 Task: Move the task Improve user input sanitization for better security to the section To-Do in the project TransferLine and sort the tasks in the project by Last modified on.
Action: Mouse moved to (345, 223)
Screenshot: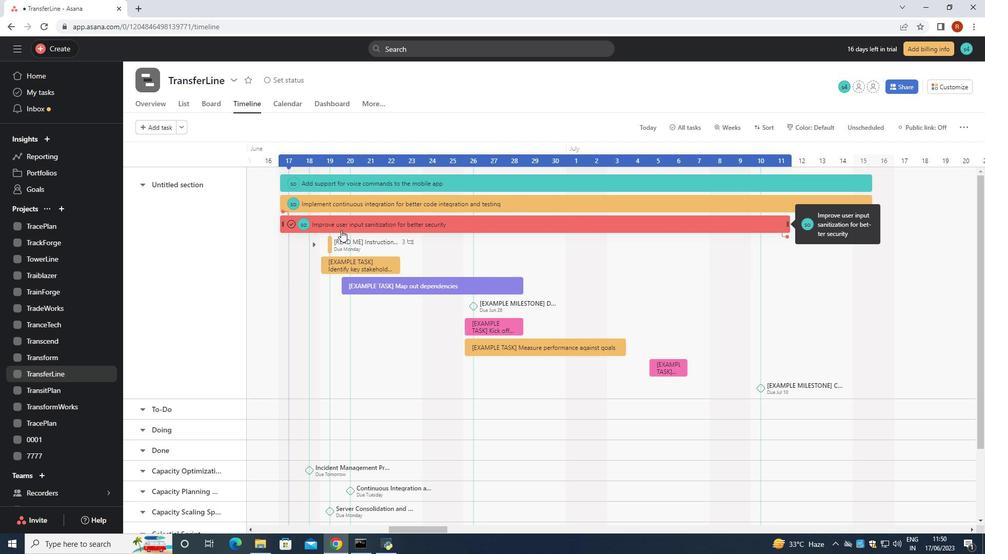 
Action: Mouse pressed left at (345, 223)
Screenshot: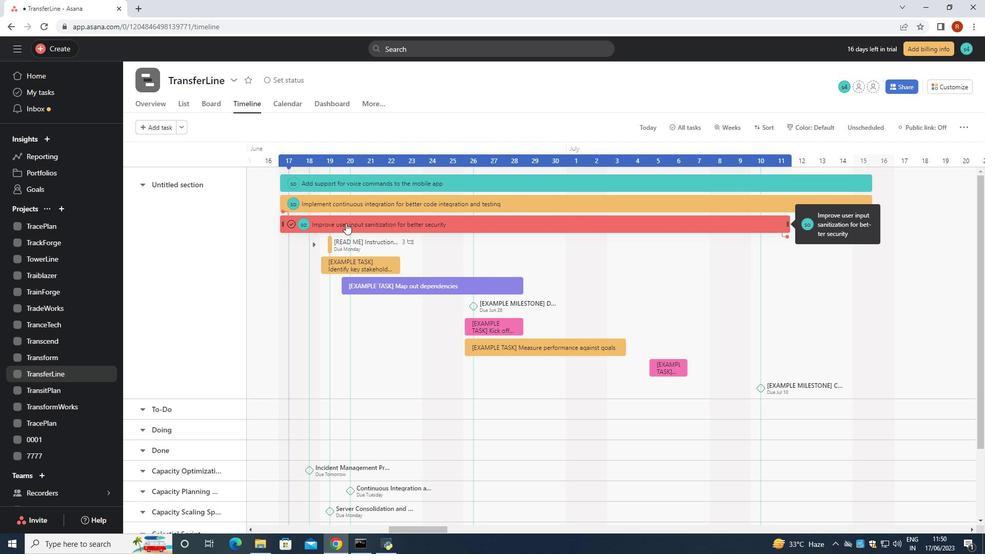 
Action: Mouse moved to (807, 225)
Screenshot: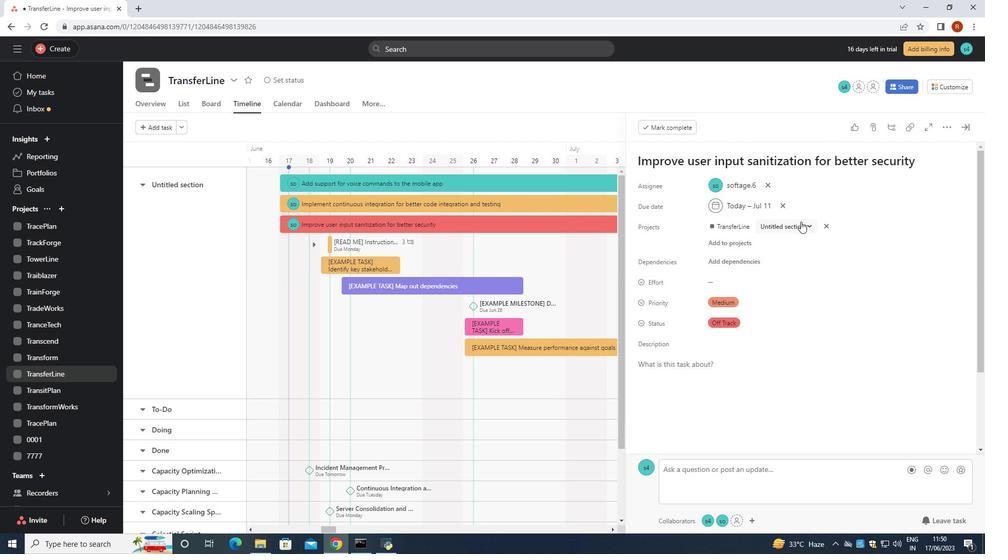 
Action: Mouse pressed left at (807, 225)
Screenshot: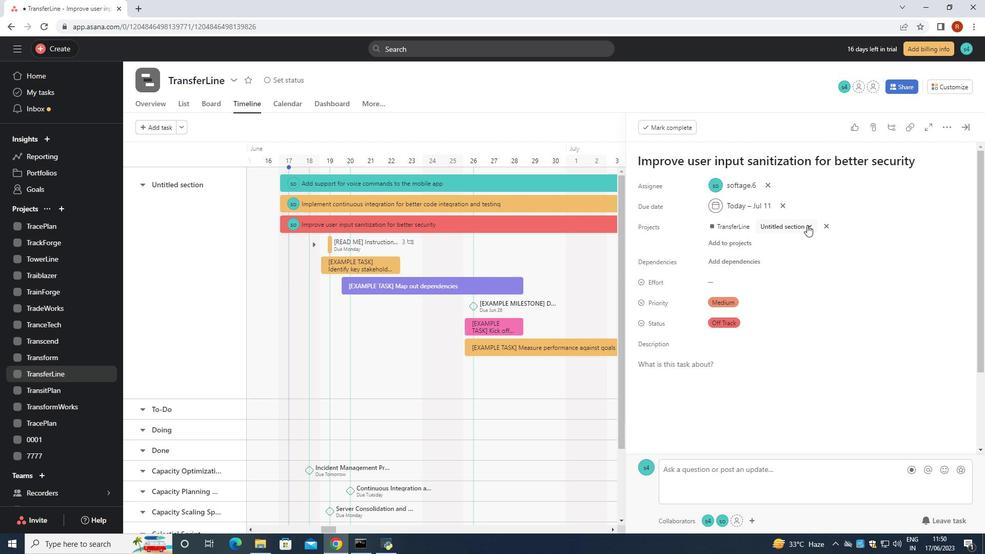 
Action: Mouse moved to (744, 265)
Screenshot: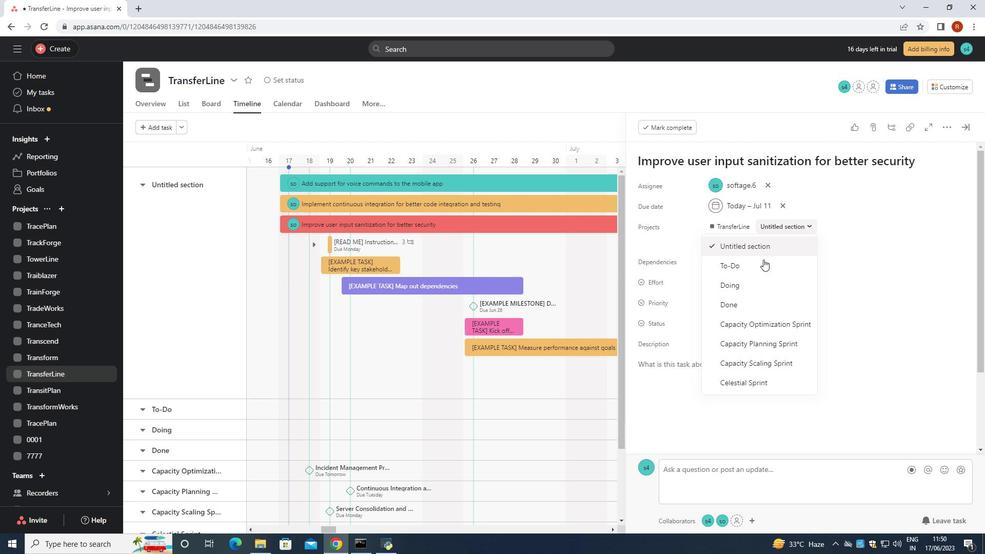 
Action: Mouse pressed left at (744, 265)
Screenshot: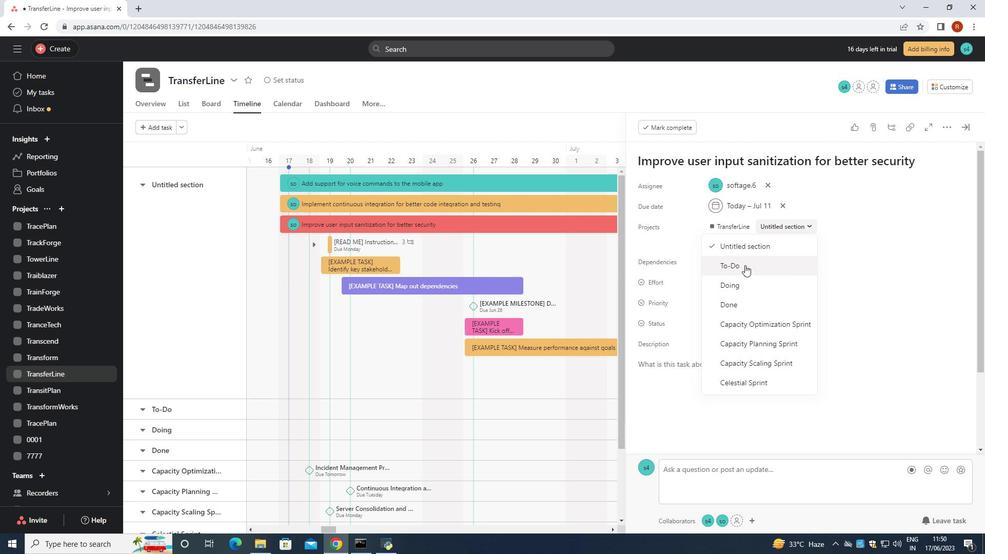 
Action: Mouse moved to (971, 127)
Screenshot: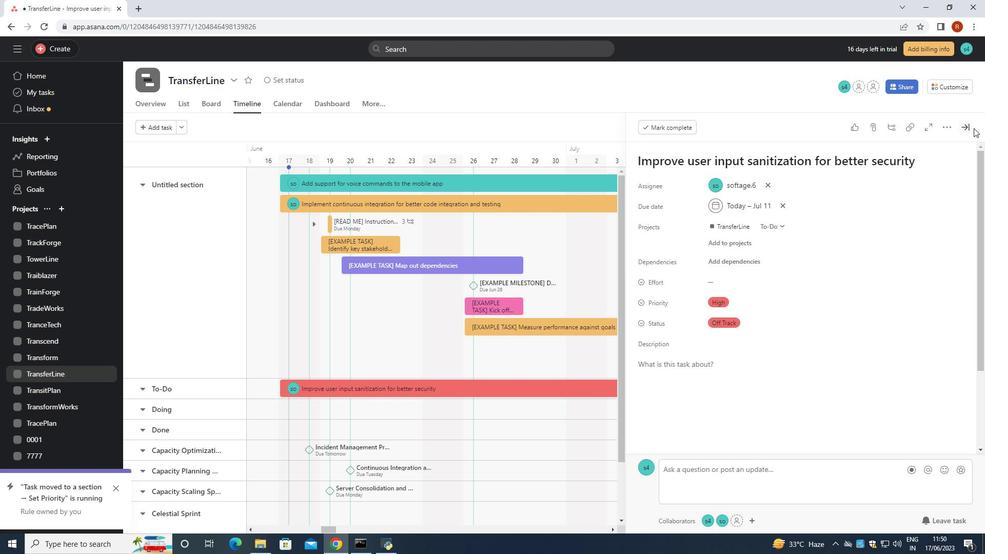 
Action: Mouse pressed left at (971, 127)
Screenshot: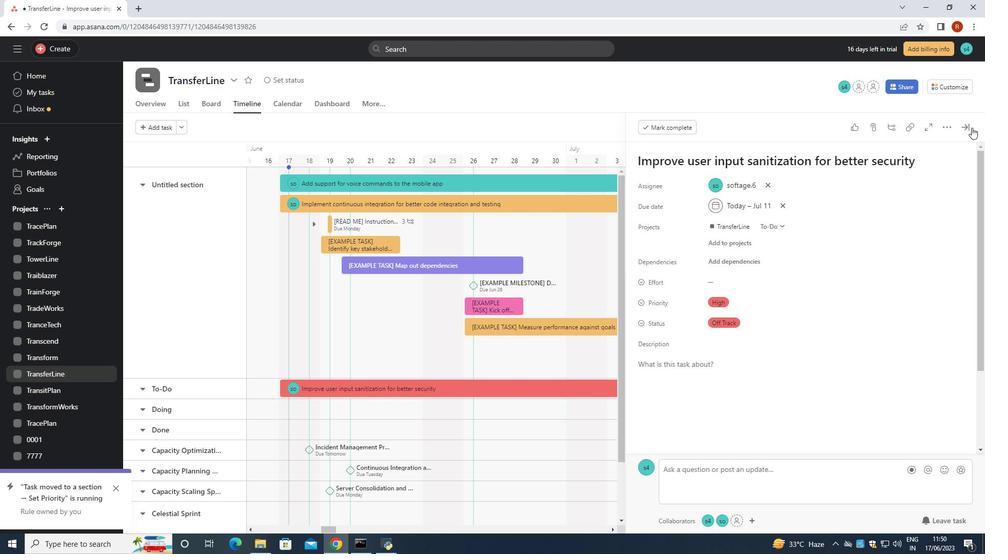 
Action: Mouse moved to (182, 99)
Screenshot: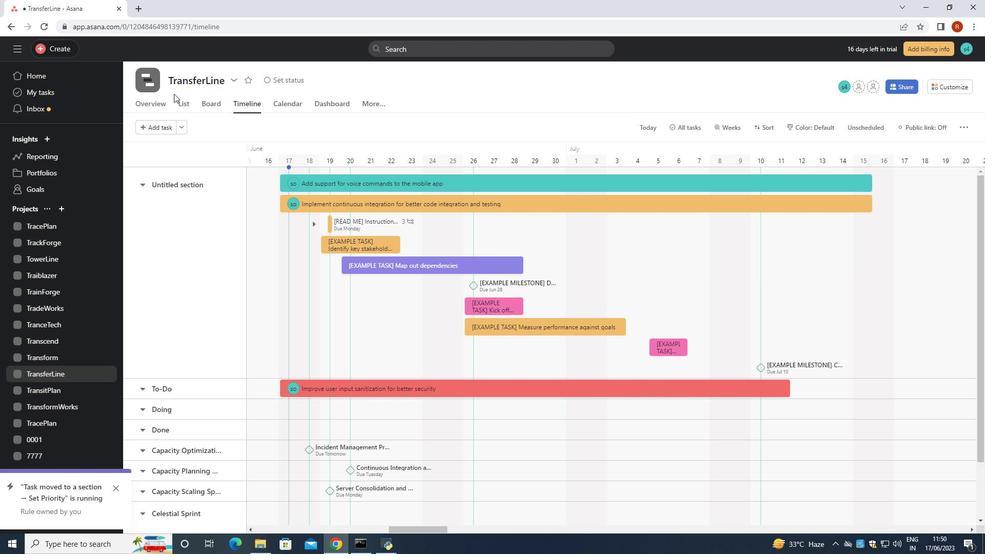 
Action: Mouse pressed left at (182, 99)
Screenshot: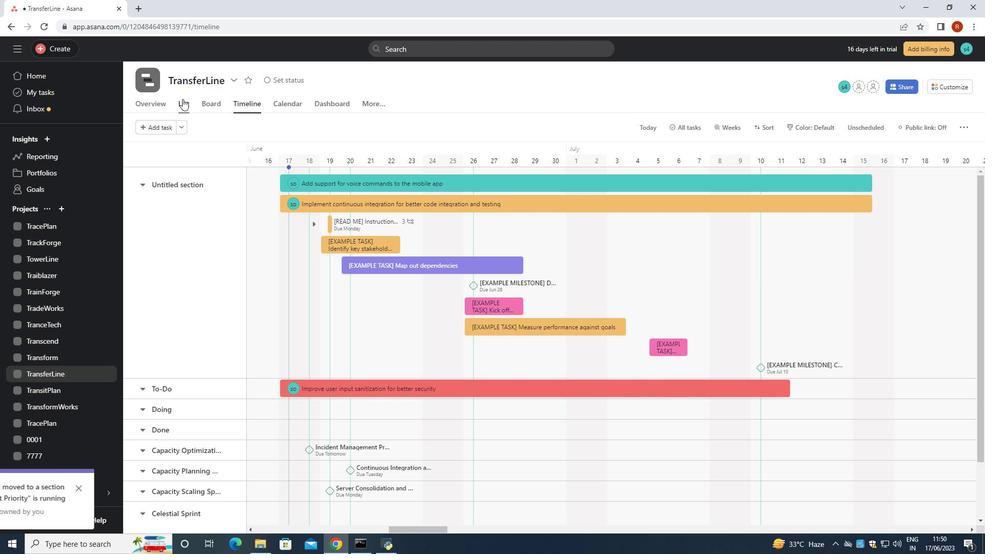 
Action: Mouse moved to (247, 127)
Screenshot: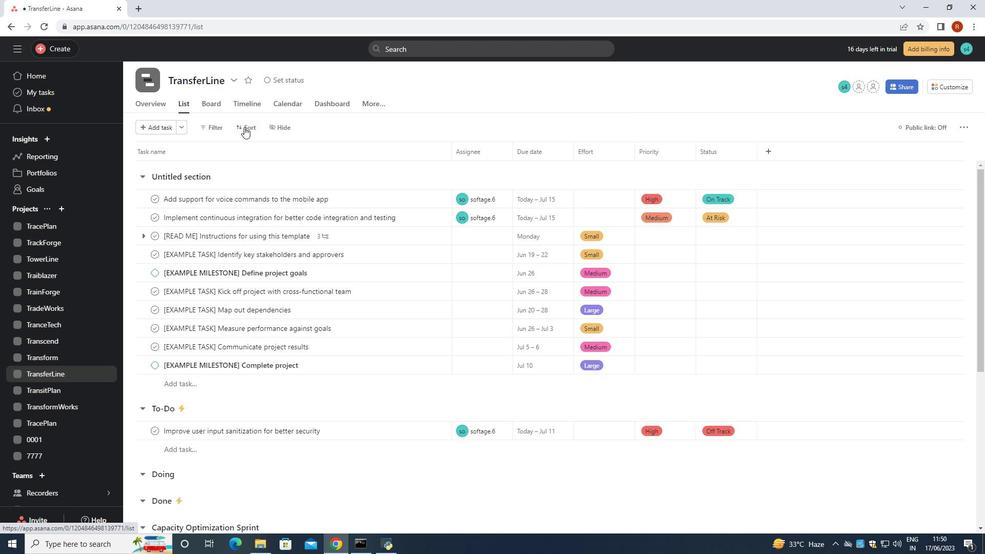 
Action: Mouse pressed left at (247, 127)
Screenshot: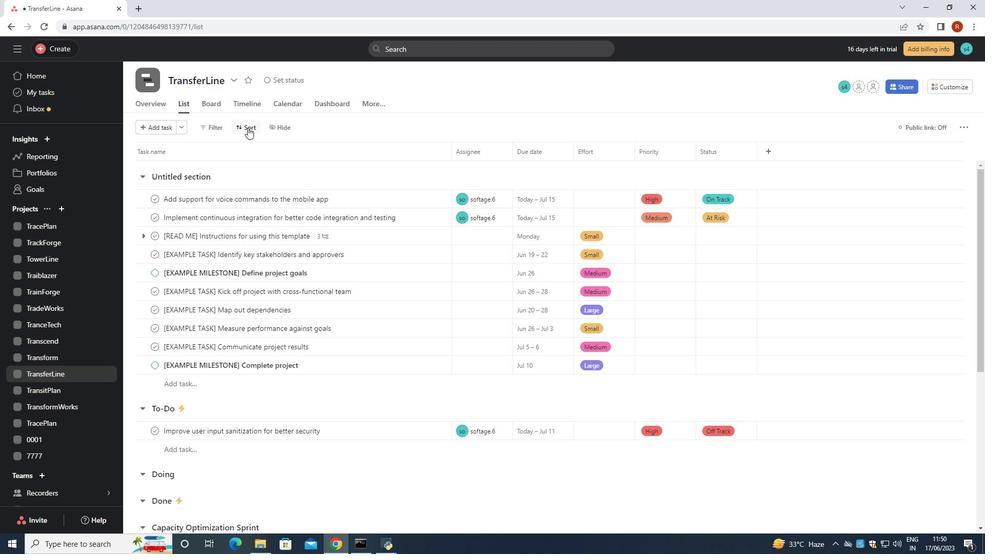 
Action: Mouse moved to (283, 274)
Screenshot: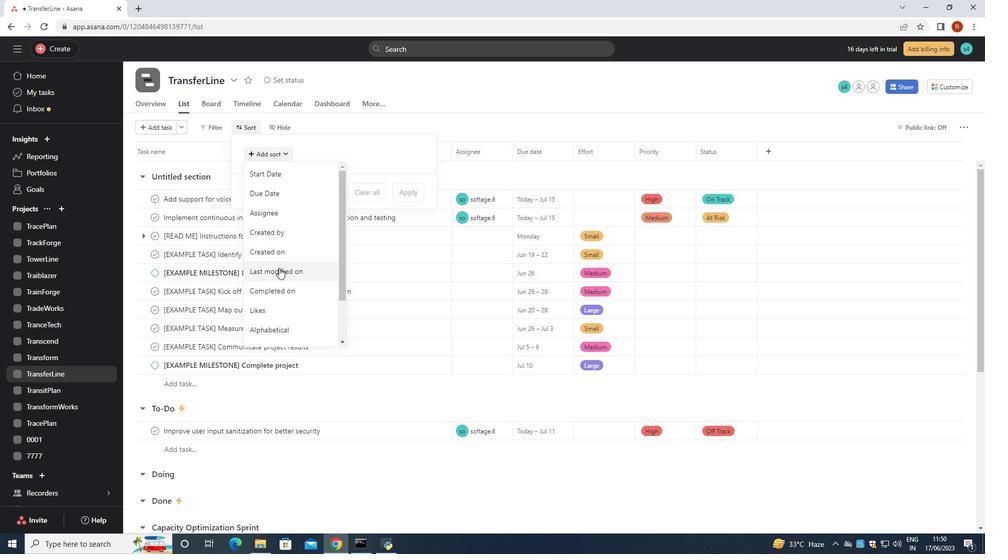 
Action: Mouse scrolled (283, 274) with delta (0, 0)
Screenshot: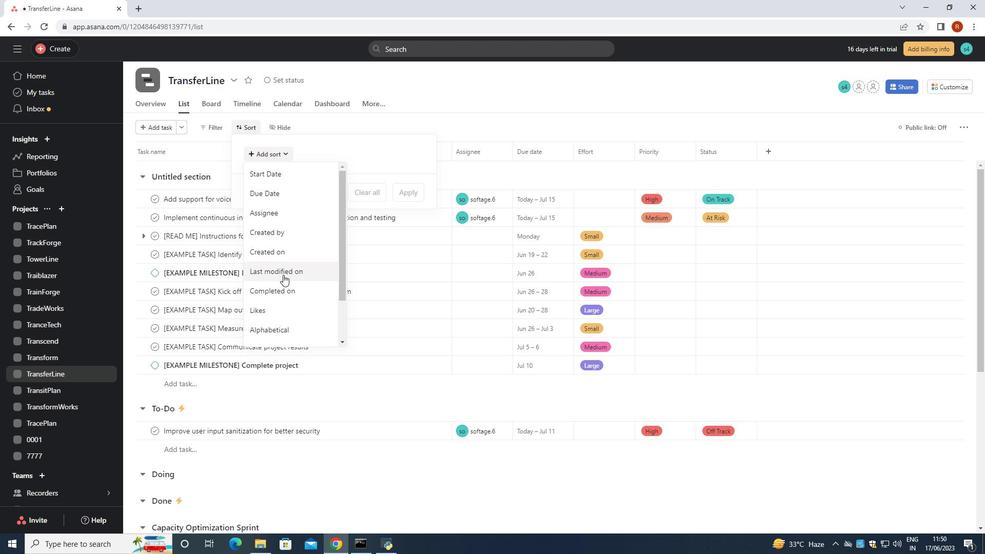 
Action: Mouse moved to (283, 276)
Screenshot: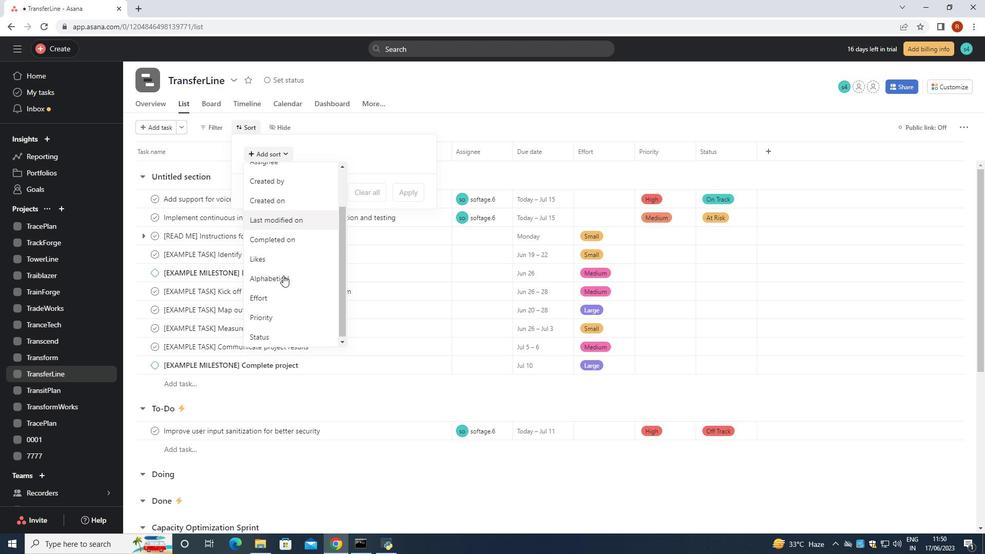 
Action: Mouse scrolled (283, 276) with delta (0, 0)
Screenshot: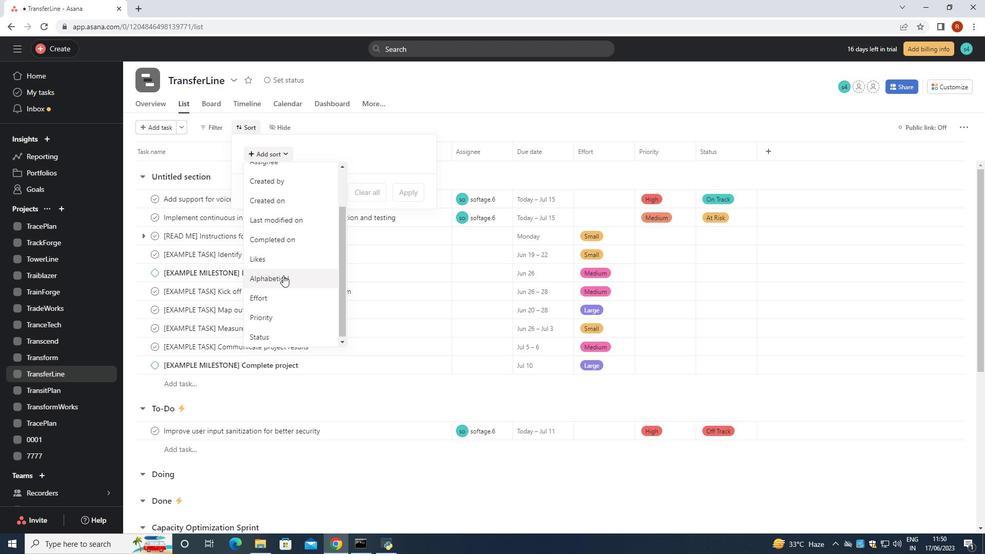 
Action: Mouse moved to (283, 279)
Screenshot: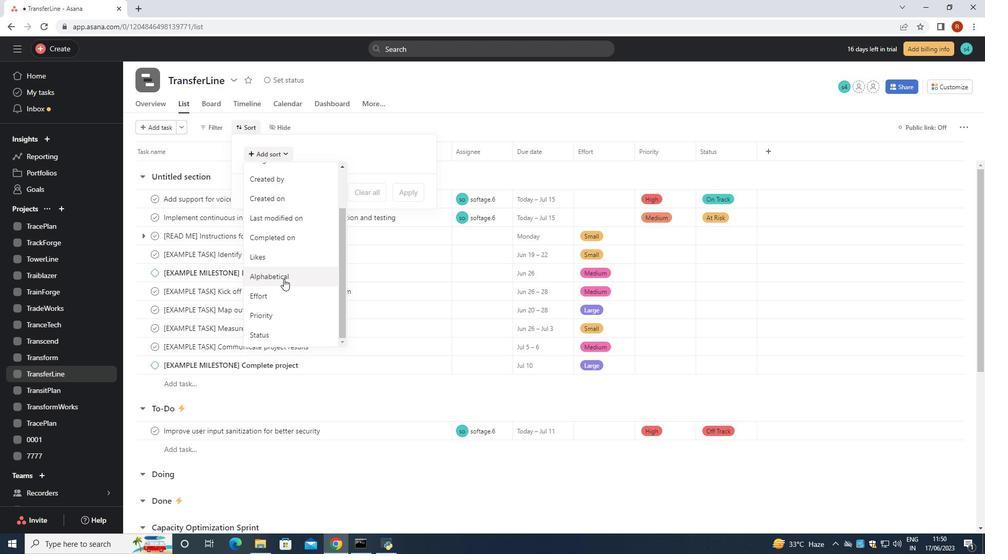 
Action: Mouse scrolled (283, 278) with delta (0, 0)
Screenshot: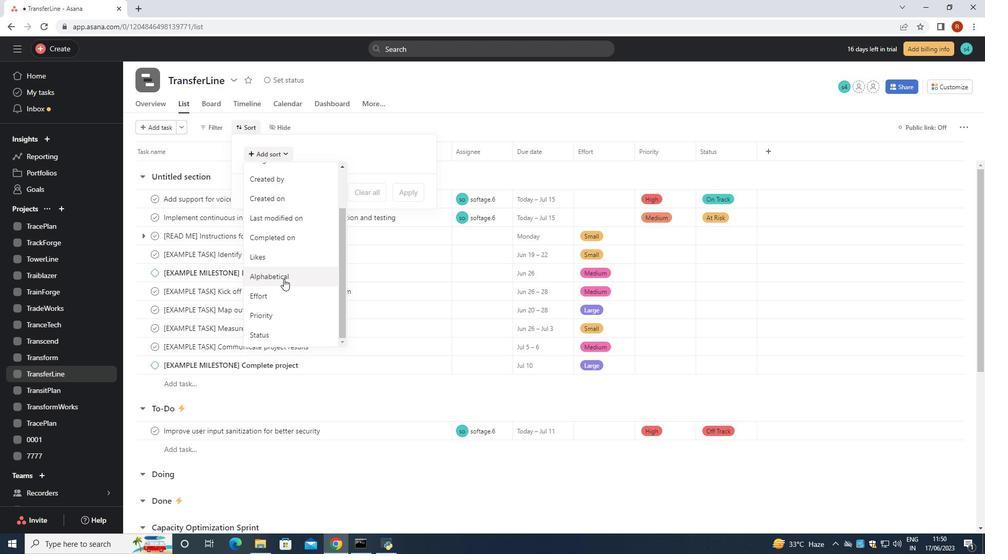 
Action: Mouse moved to (280, 219)
Screenshot: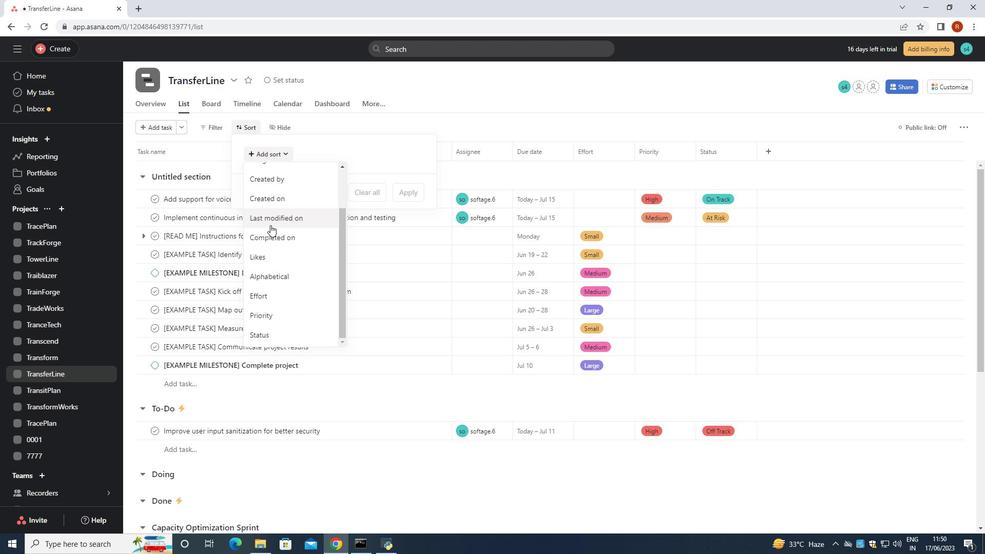 
Action: Mouse pressed left at (280, 219)
Screenshot: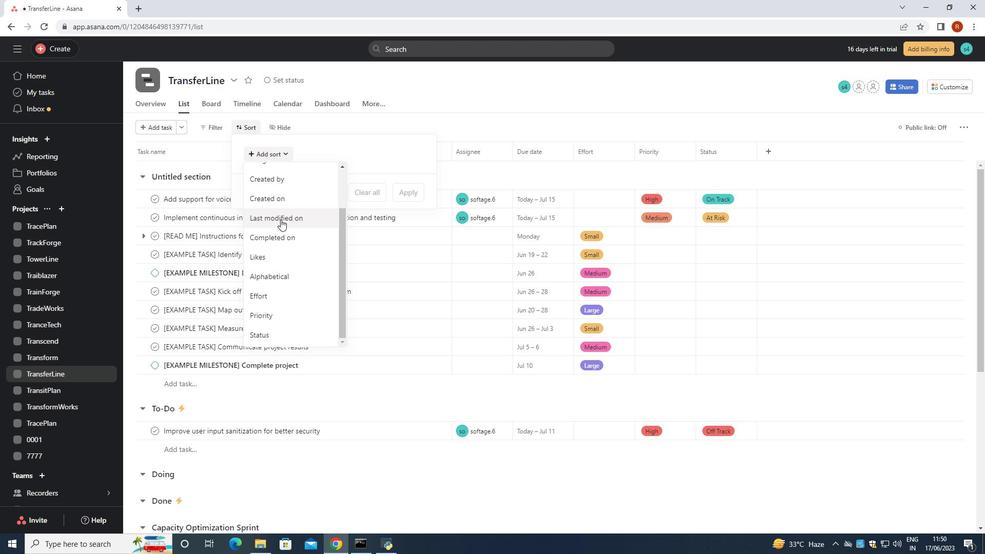 
Action: Mouse moved to (402, 233)
Screenshot: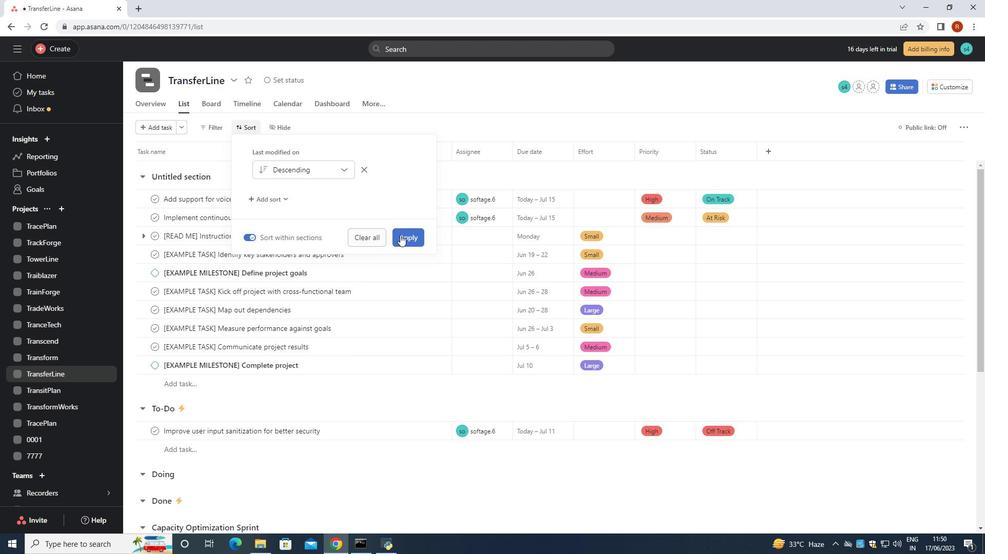 
Action: Mouse pressed left at (402, 233)
Screenshot: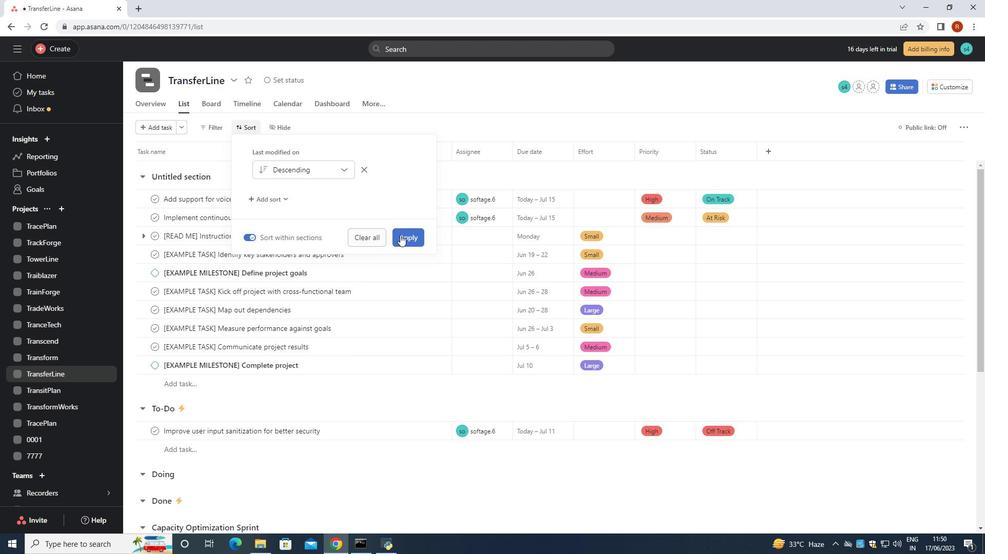 
